 Task: Create a sub task Release to Production / Go Live for the task  Add support for multiple file formats in the app in the project Vigilant , assign it to team member softage.7@softage.net and update the status of the sub task to  On Track  , set the priority of the sub task to Low.
Action: Mouse moved to (26, 52)
Screenshot: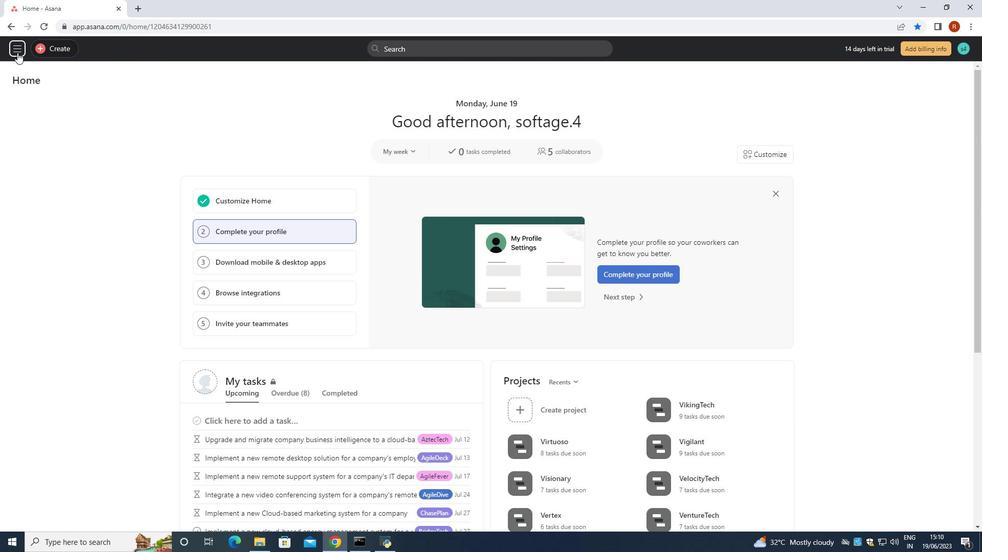 
Action: Mouse pressed left at (26, 52)
Screenshot: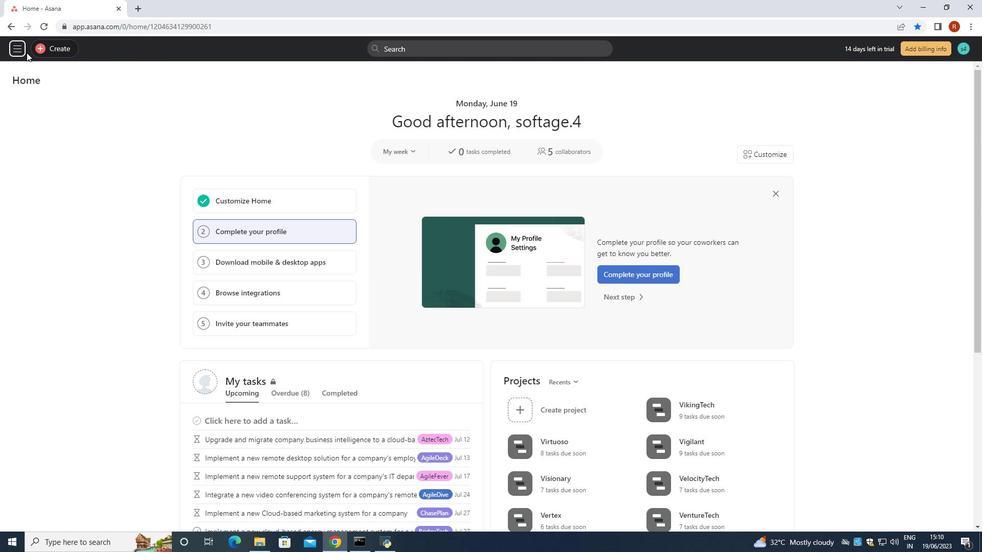 
Action: Mouse moved to (22, 50)
Screenshot: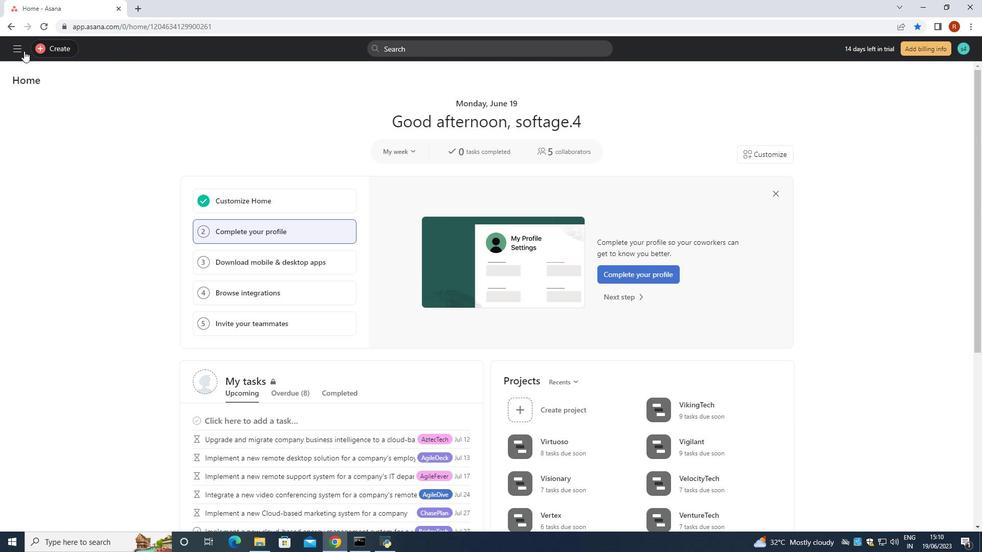 
Action: Mouse pressed left at (22, 50)
Screenshot: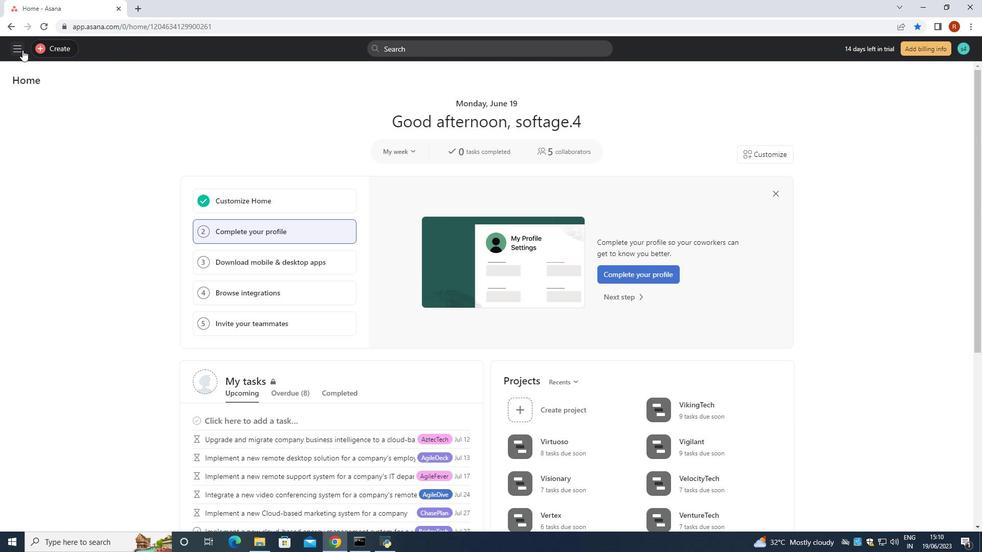 
Action: Mouse moved to (59, 176)
Screenshot: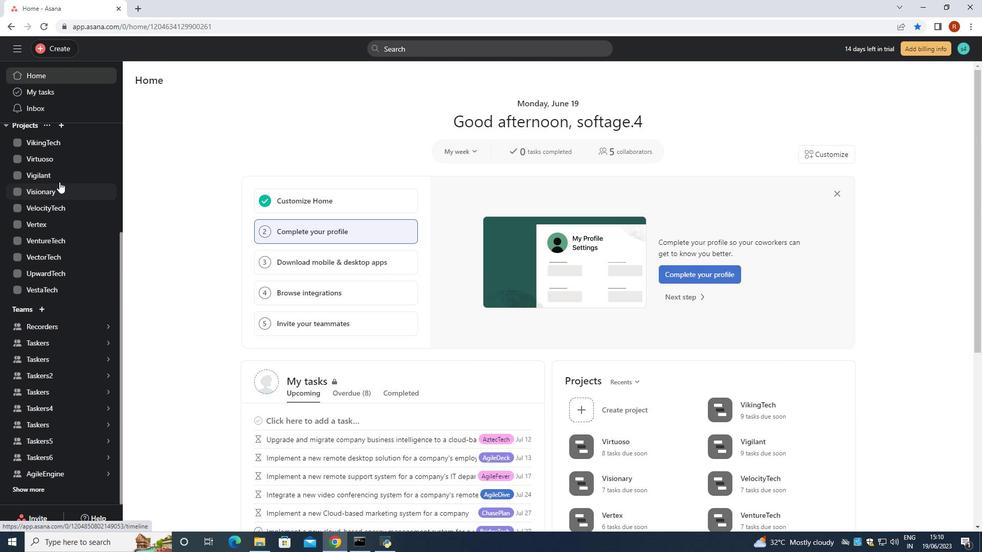 
Action: Mouse pressed left at (59, 176)
Screenshot: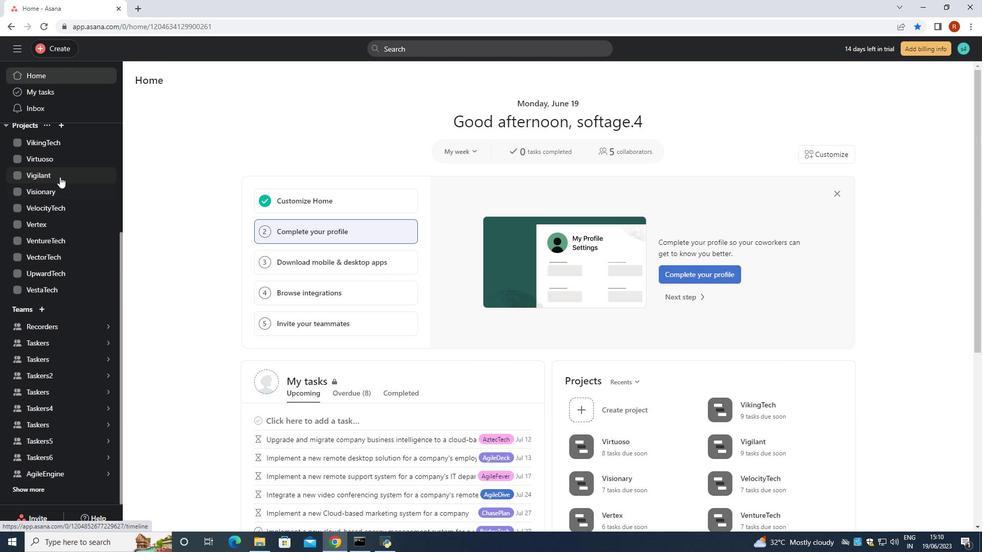 
Action: Mouse moved to (390, 243)
Screenshot: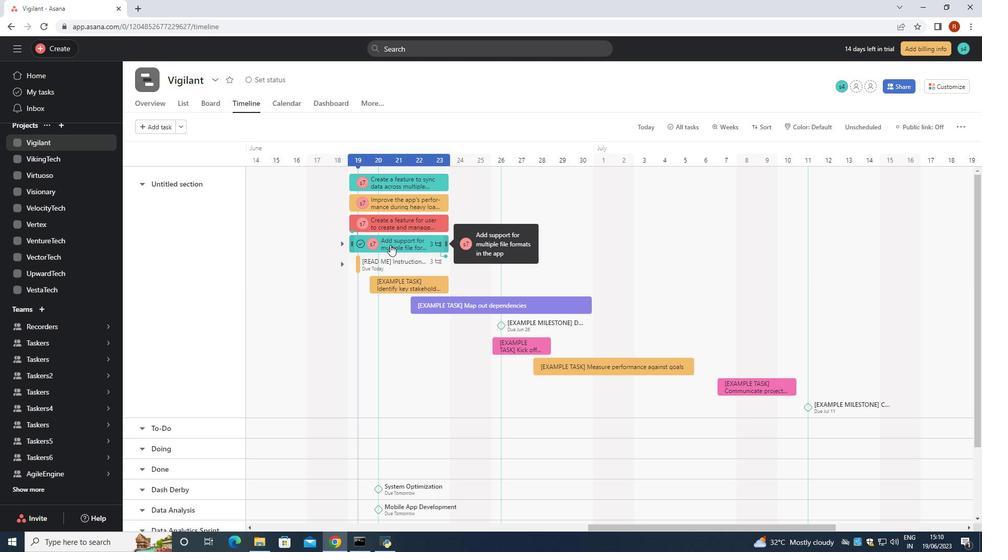 
Action: Mouse pressed left at (390, 243)
Screenshot: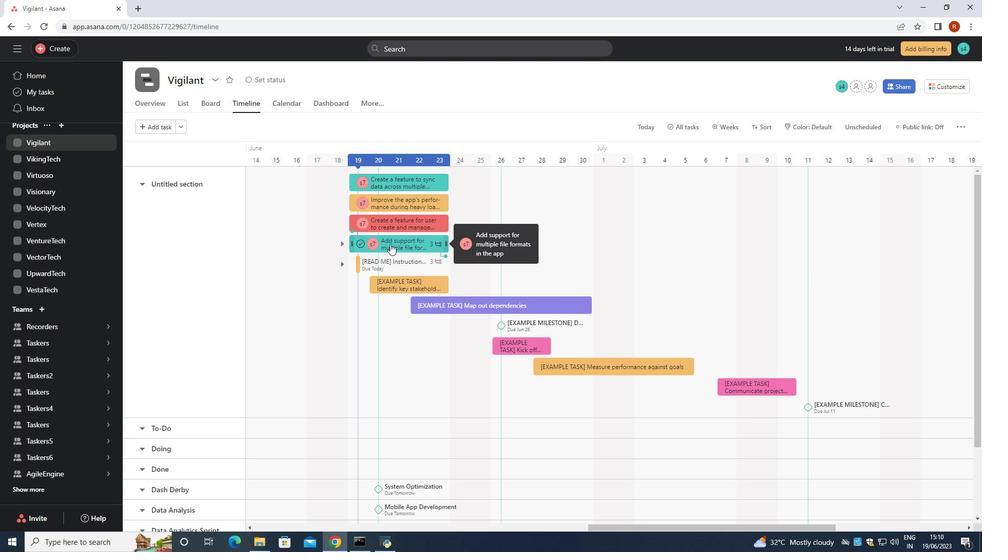 
Action: Mouse moved to (703, 312)
Screenshot: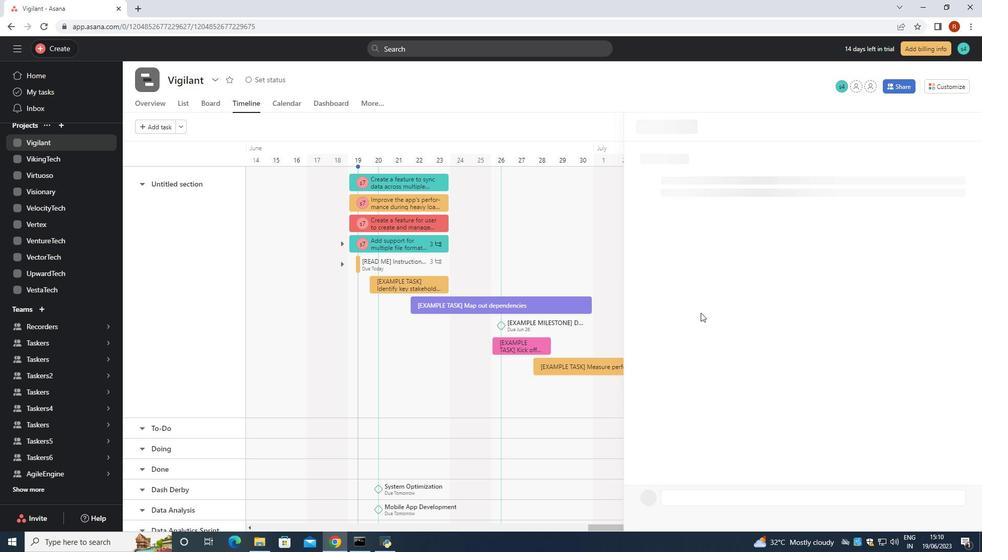 
Action: Mouse scrolled (703, 312) with delta (0, 0)
Screenshot: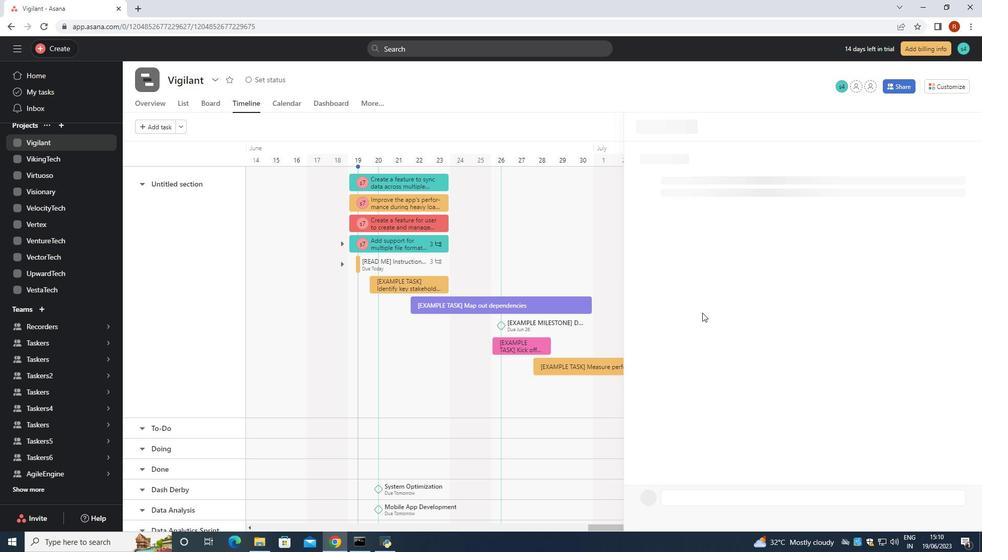 
Action: Mouse scrolled (703, 312) with delta (0, 0)
Screenshot: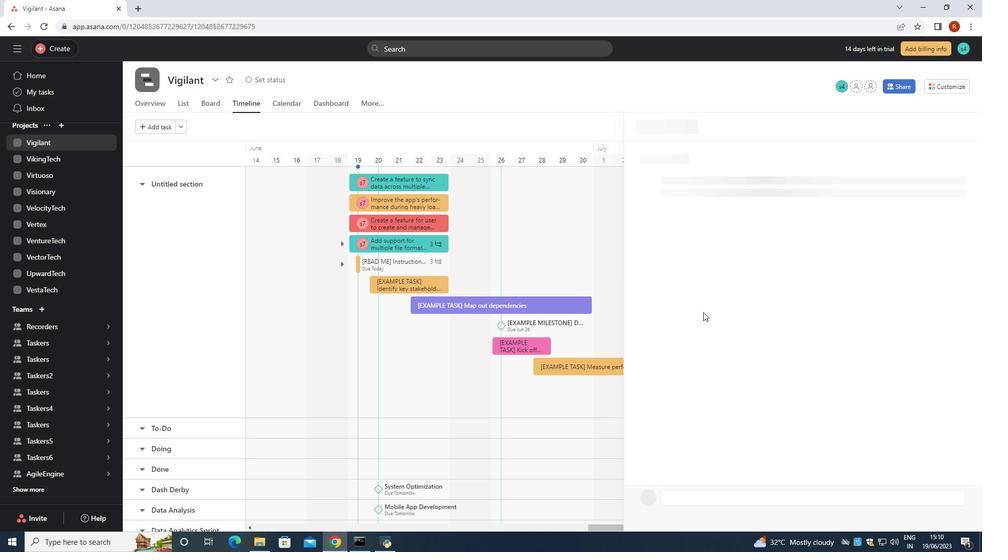 
Action: Mouse scrolled (703, 312) with delta (0, 0)
Screenshot: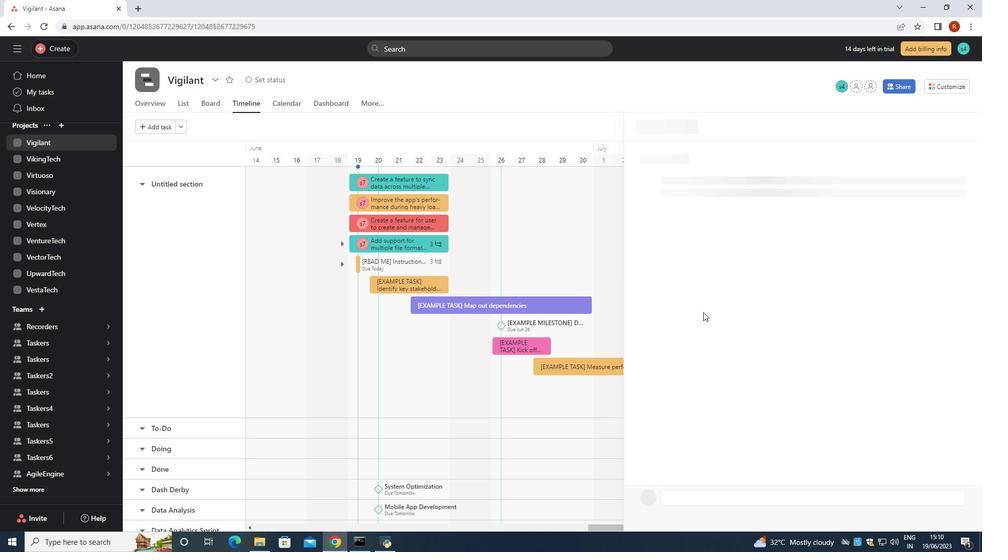 
Action: Mouse scrolled (703, 312) with delta (0, 0)
Screenshot: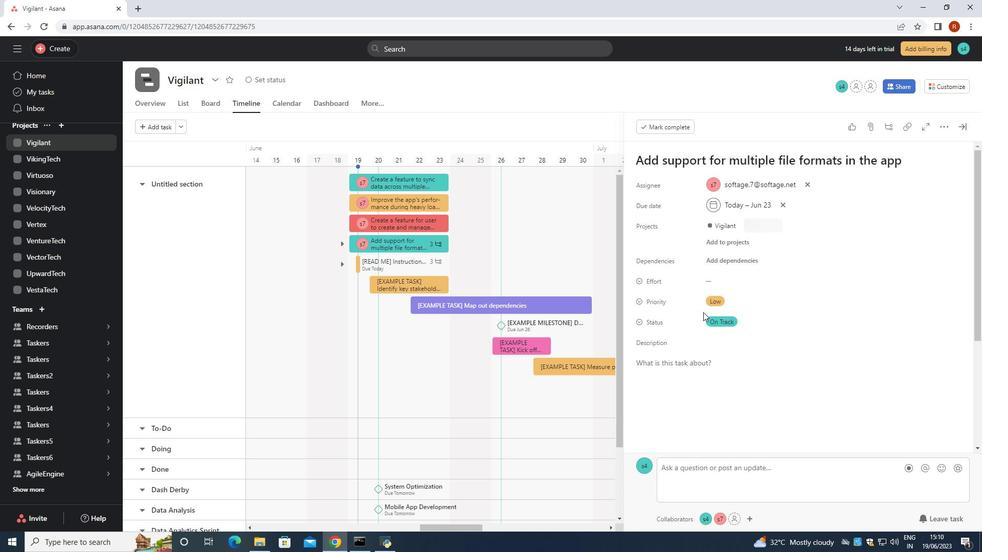 
Action: Mouse scrolled (703, 312) with delta (0, 0)
Screenshot: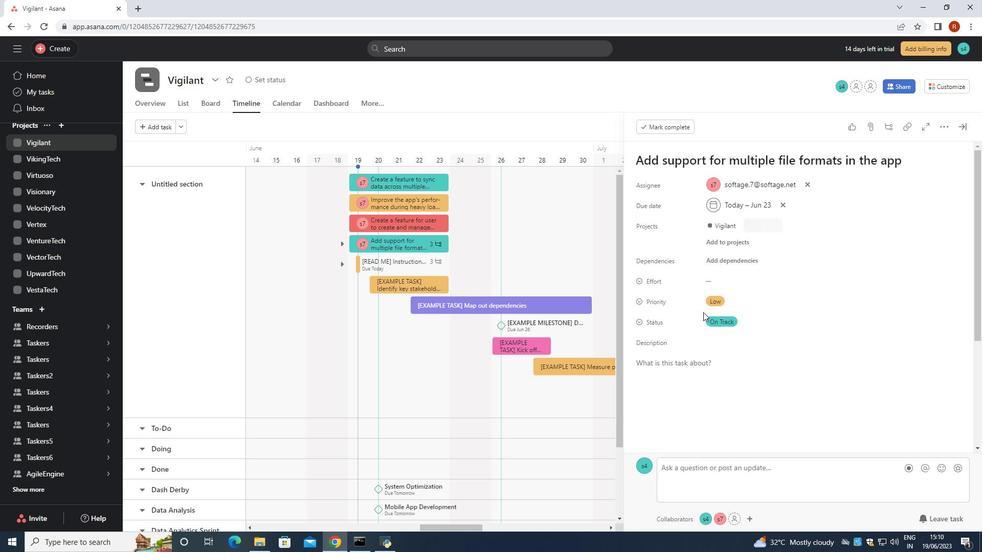 
Action: Mouse moved to (665, 372)
Screenshot: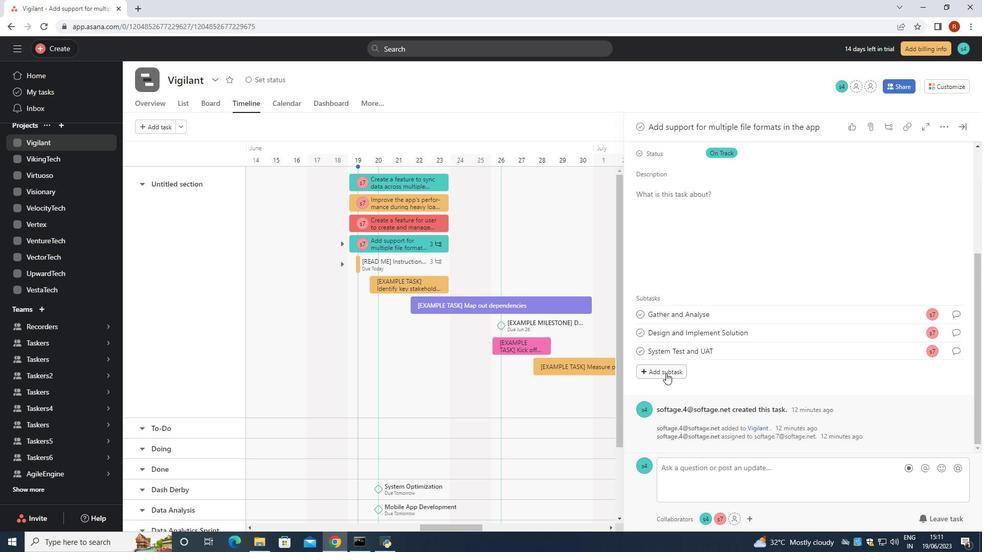 
Action: Mouse pressed left at (665, 372)
Screenshot: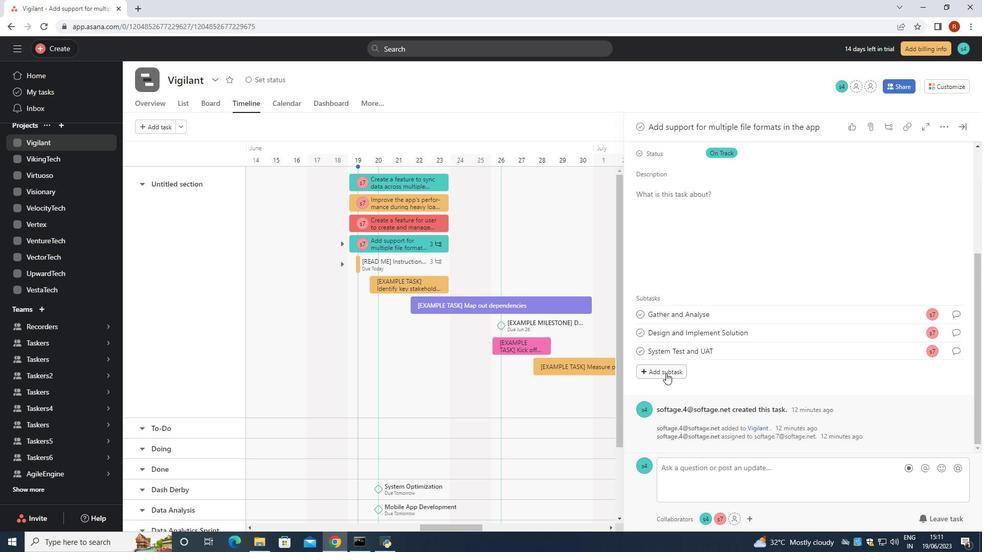 
Action: Mouse moved to (662, 360)
Screenshot: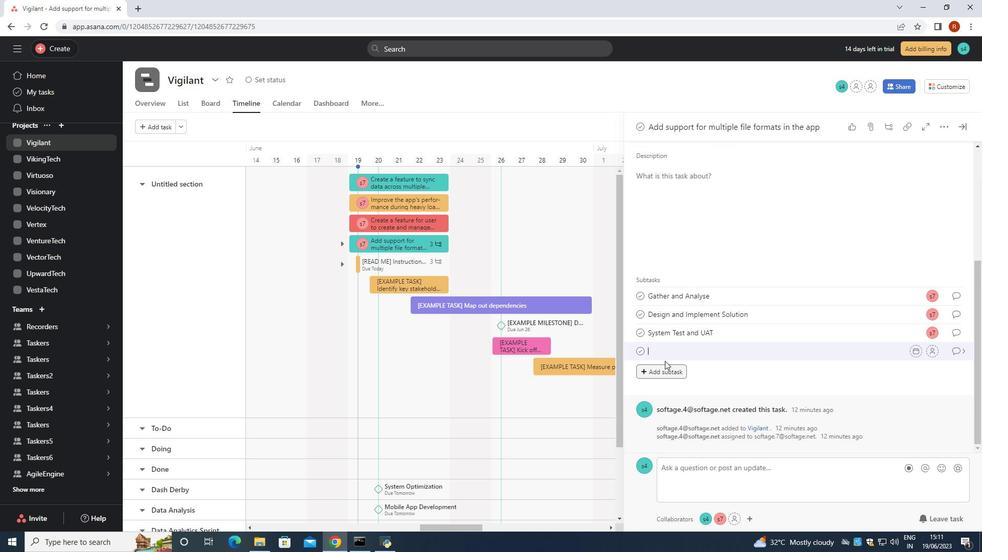 
Action: Key pressed <Key.shift><Key.shift><Key.shift><Key.shift><Key.shift>Release<Key.space>to<Key.space><Key.shift>Production<Key.space>/<Key.space><Key.shift>Go<Key.space><Key.shift>Live
Screenshot: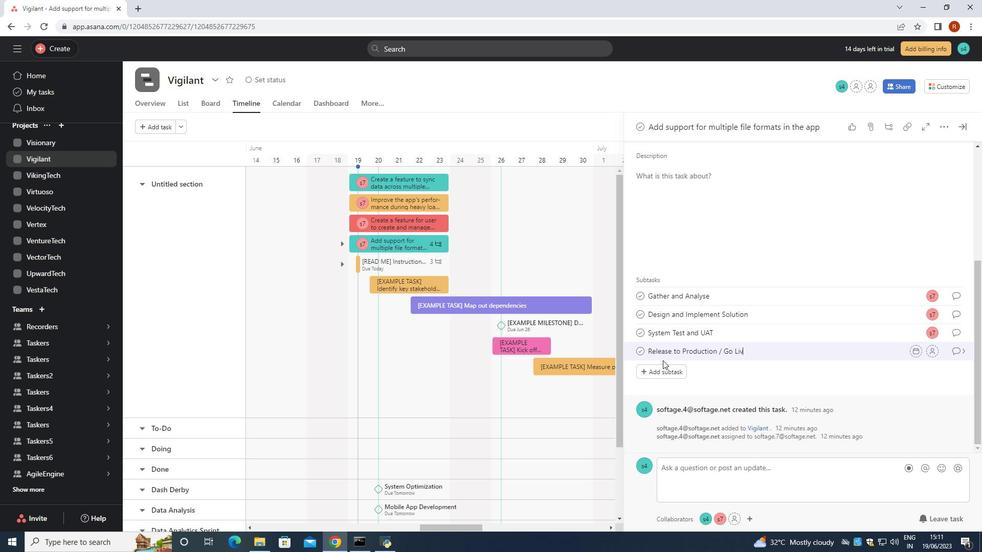 
Action: Mouse moved to (933, 355)
Screenshot: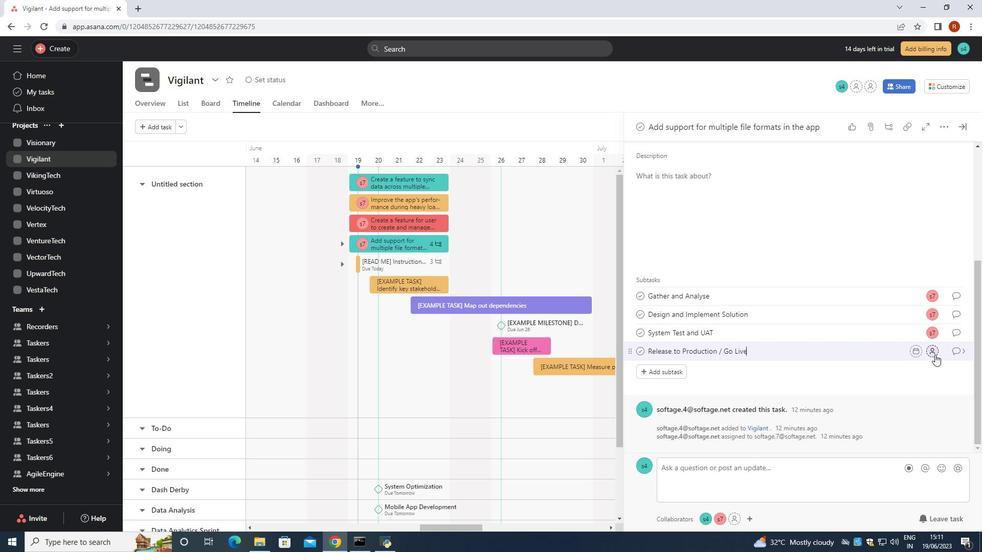 
Action: Mouse pressed left at (933, 355)
Screenshot: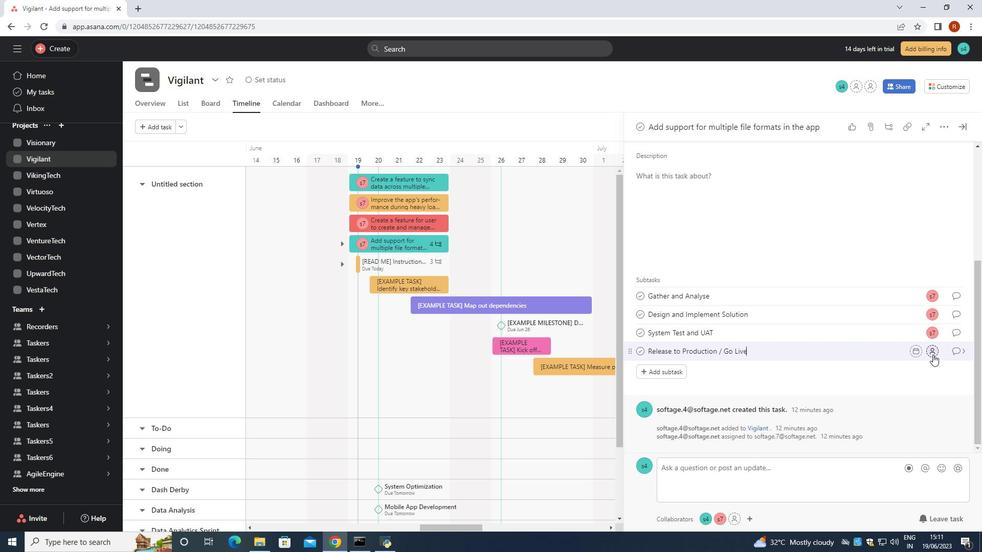 
Action: Mouse moved to (903, 355)
Screenshot: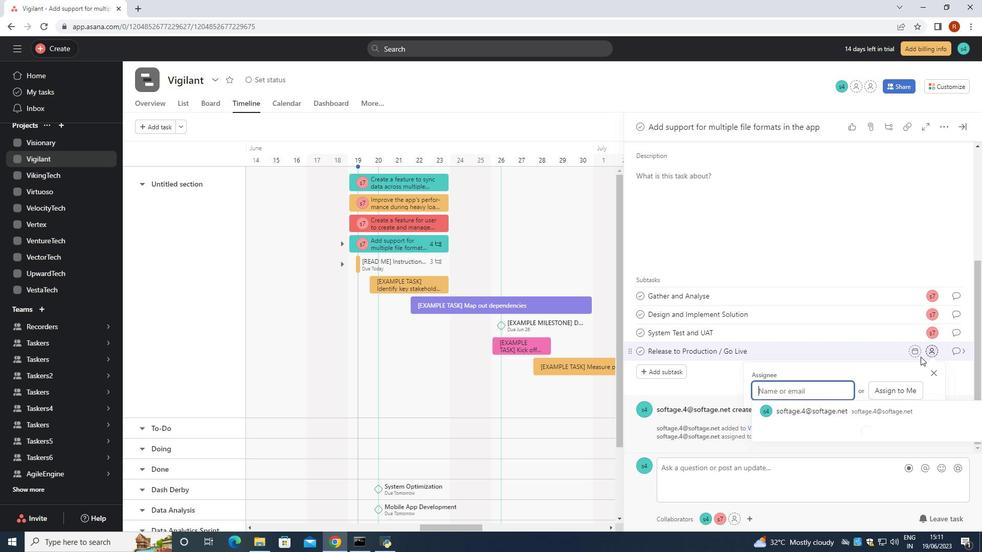 
Action: Key pressed <Key.shift>
Screenshot: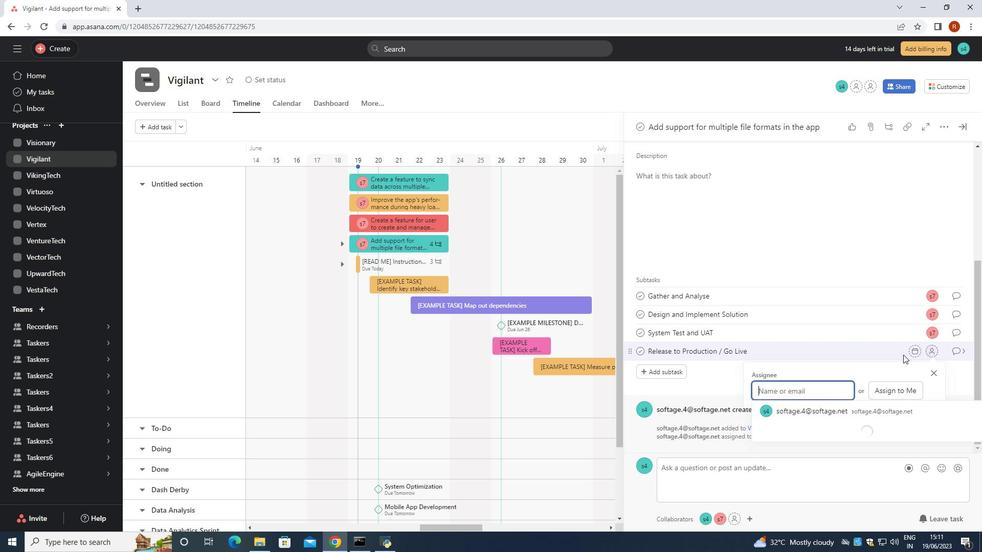 
Action: Mouse moved to (902, 355)
Screenshot: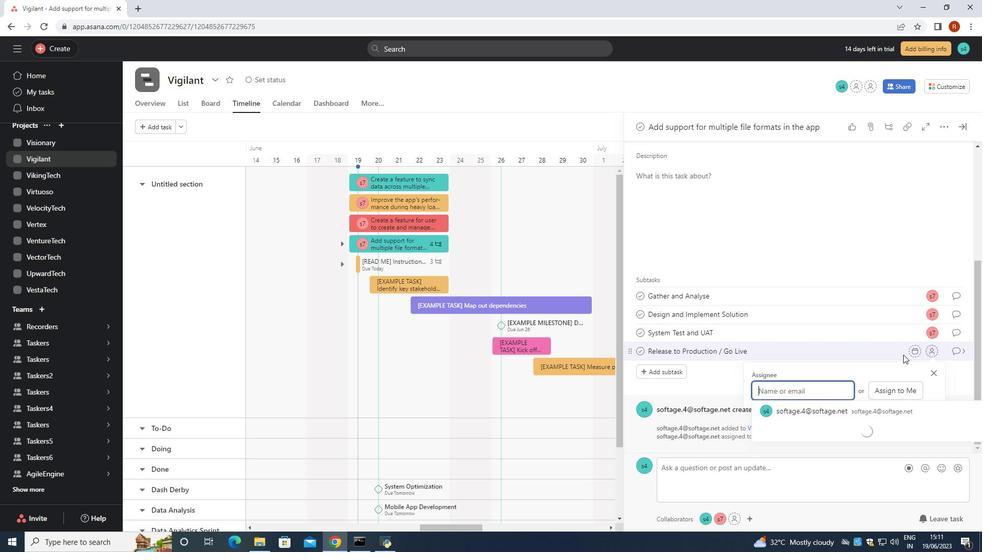 
Action: Key pressed <Key.shift><Key.shift>Si<Key.backspace>od<Key.backspace>fyah<Key.backspace><Key.backspace><Key.backspace><Key.backspace>ftage.7<Key.shift>@
Screenshot: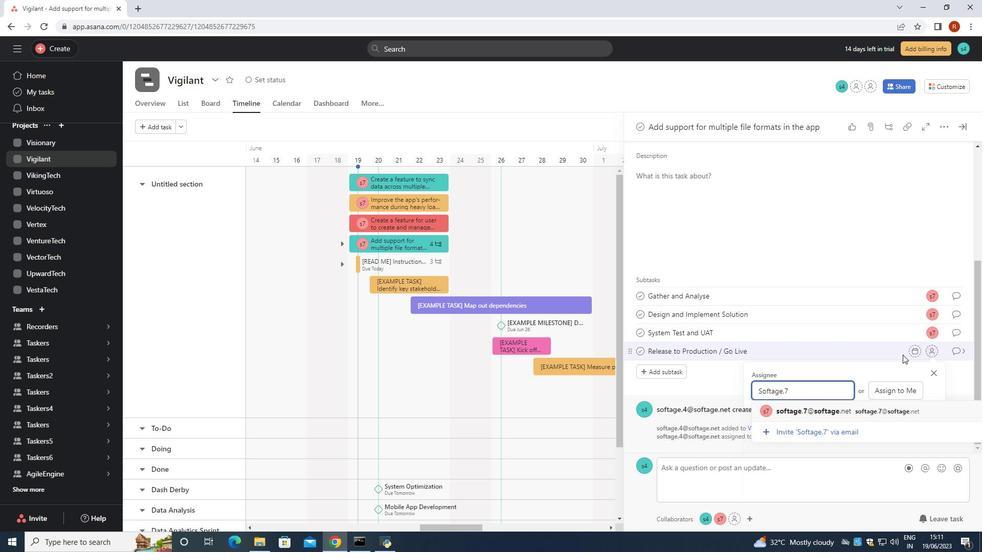 
Action: Mouse moved to (886, 407)
Screenshot: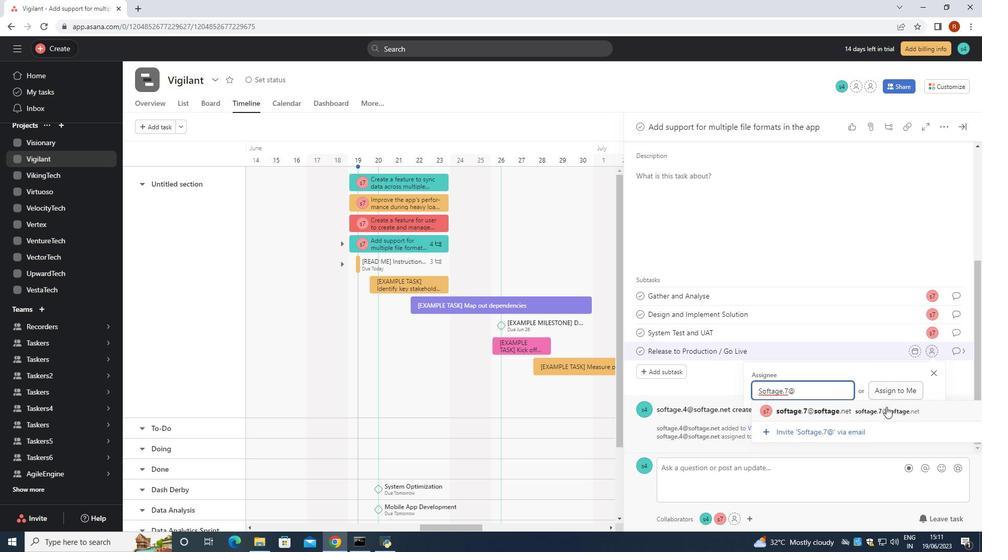 
Action: Mouse pressed left at (886, 407)
Screenshot: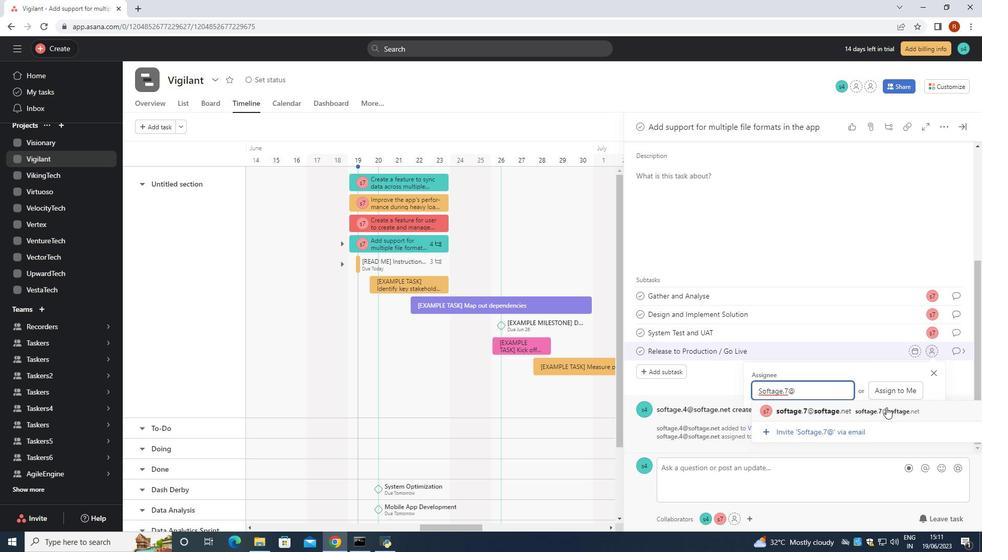 
Action: Mouse moved to (956, 345)
Screenshot: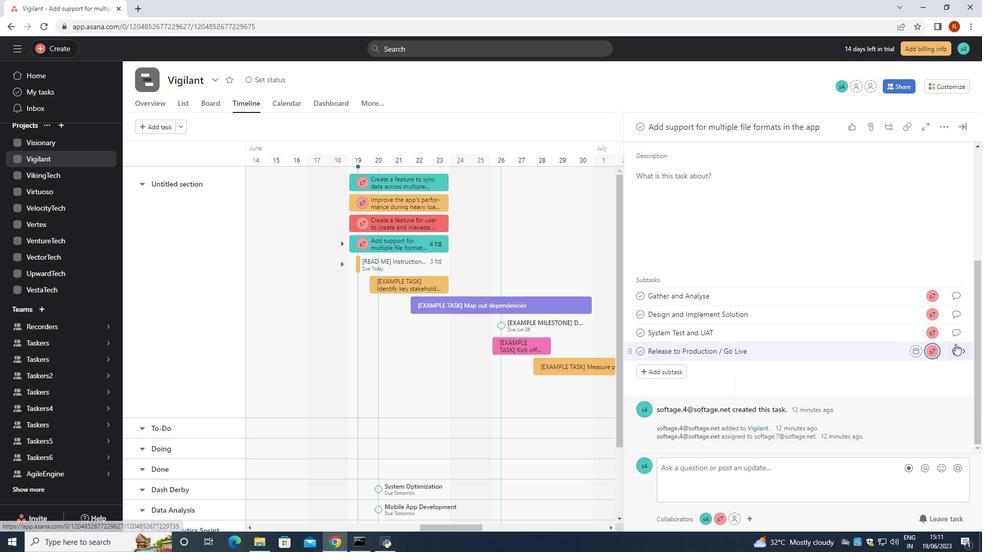 
Action: Mouse pressed left at (956, 345)
Screenshot: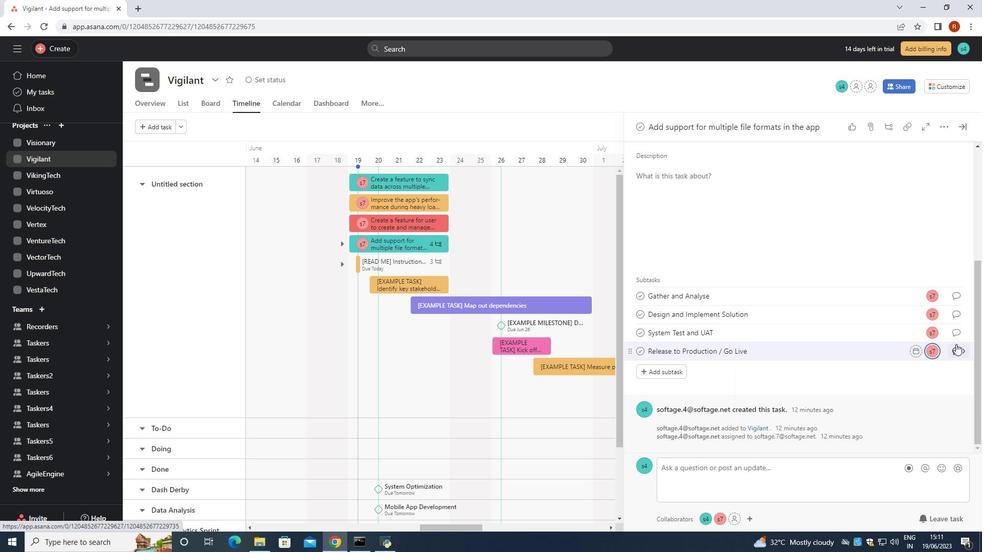 
Action: Mouse moved to (684, 273)
Screenshot: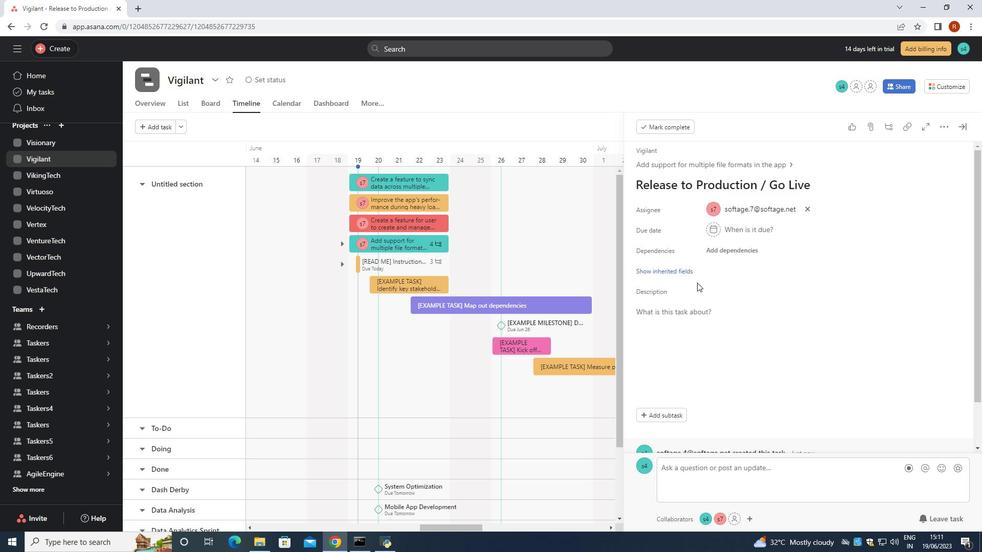 
Action: Mouse pressed left at (684, 273)
Screenshot: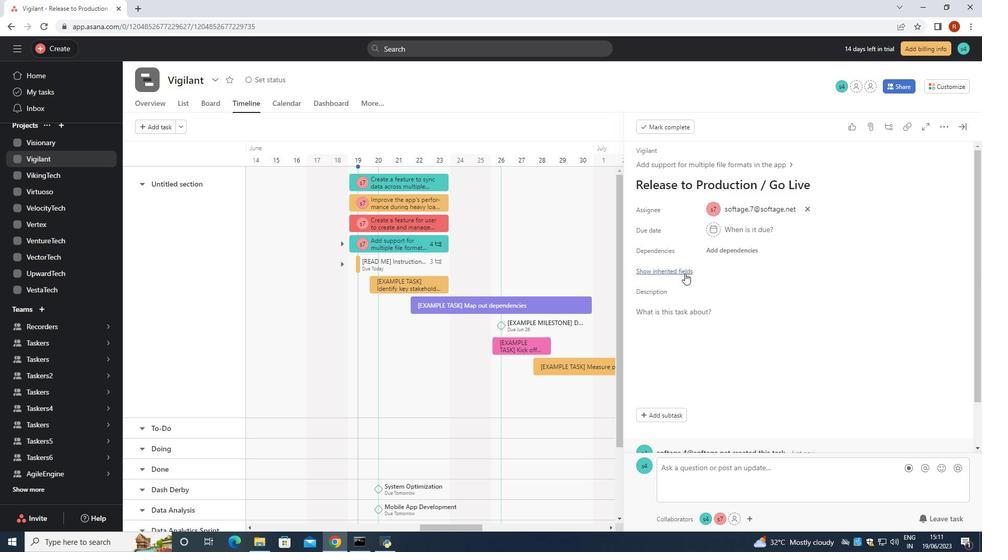 
Action: Mouse moved to (709, 333)
Screenshot: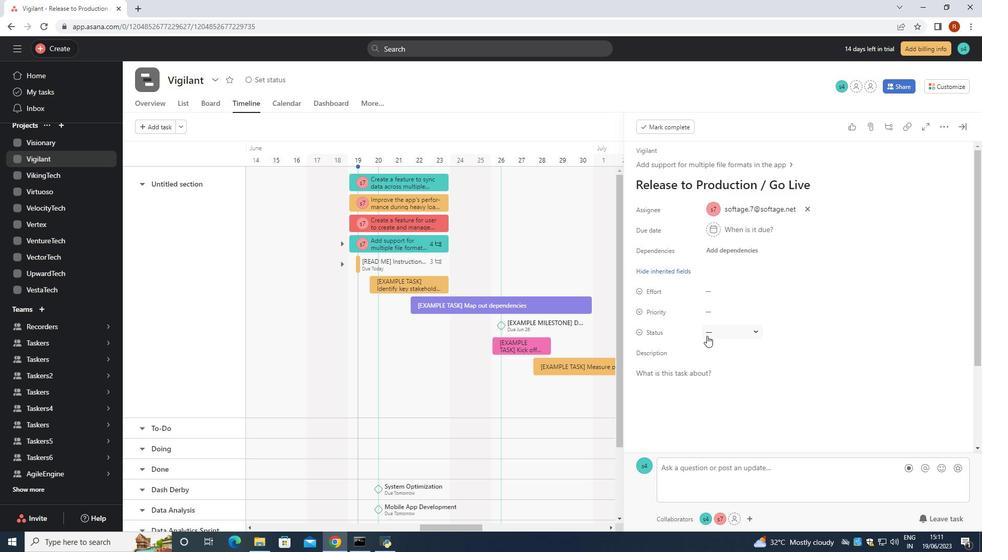 
Action: Mouse pressed left at (709, 333)
Screenshot: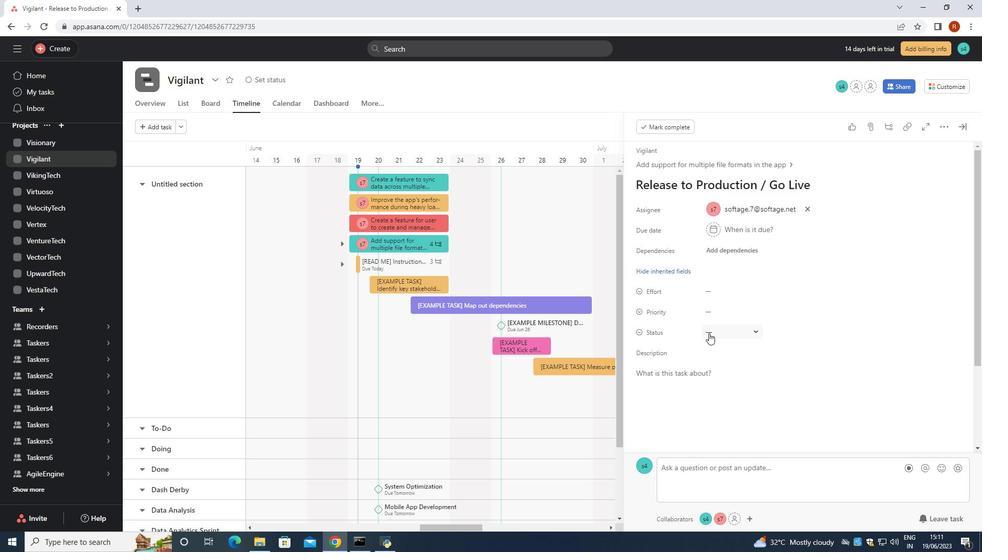 
Action: Mouse moved to (741, 363)
Screenshot: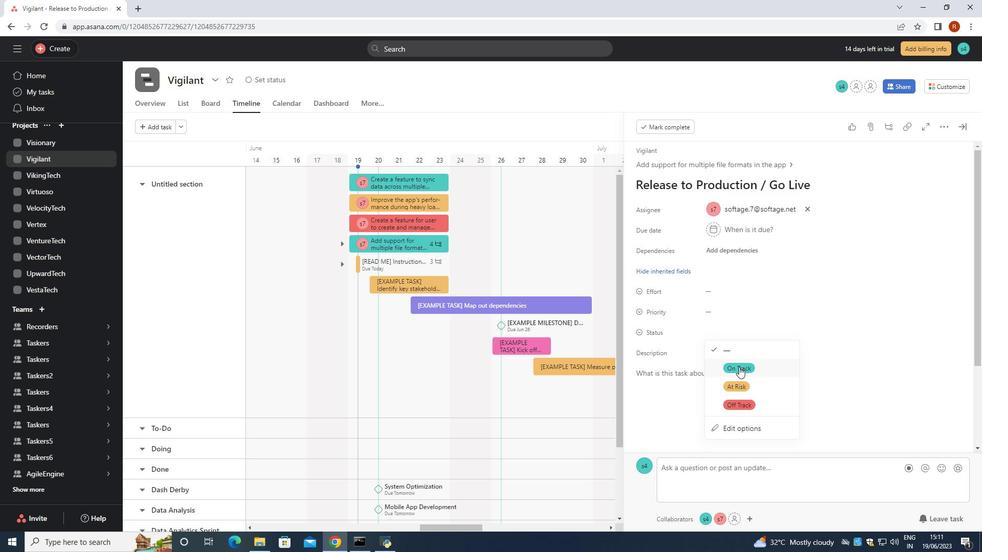 
Action: Mouse pressed left at (741, 363)
Screenshot: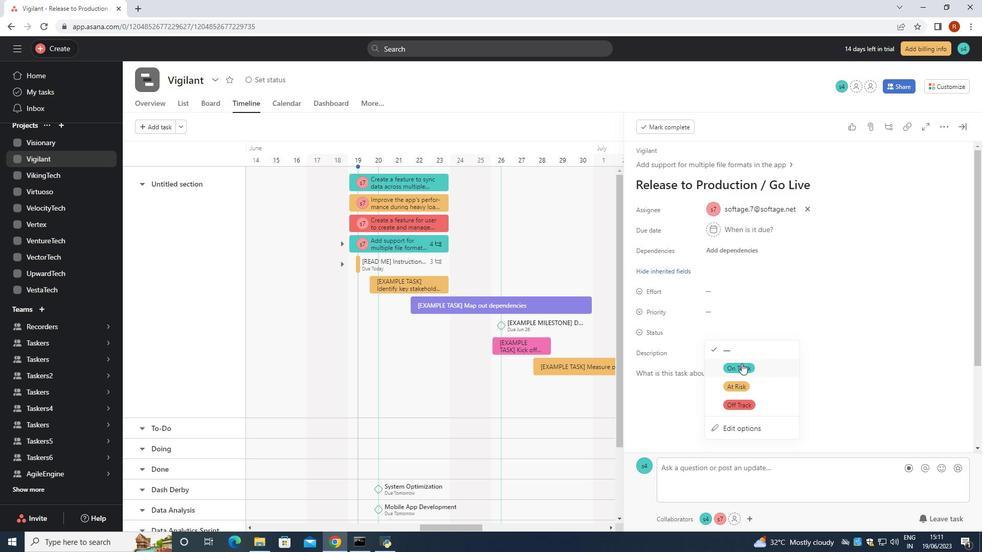
Action: Mouse moved to (725, 312)
Screenshot: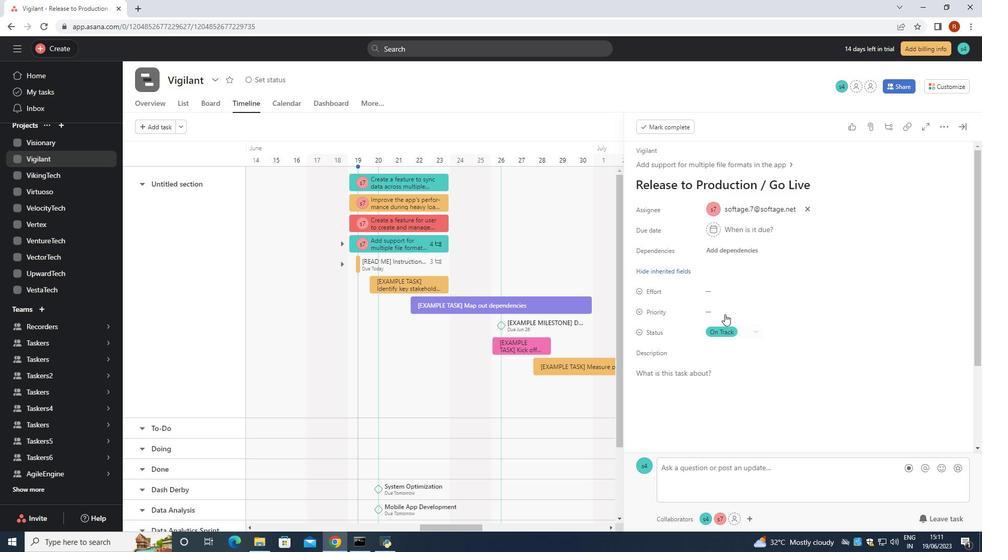 
Action: Mouse pressed left at (725, 312)
Screenshot: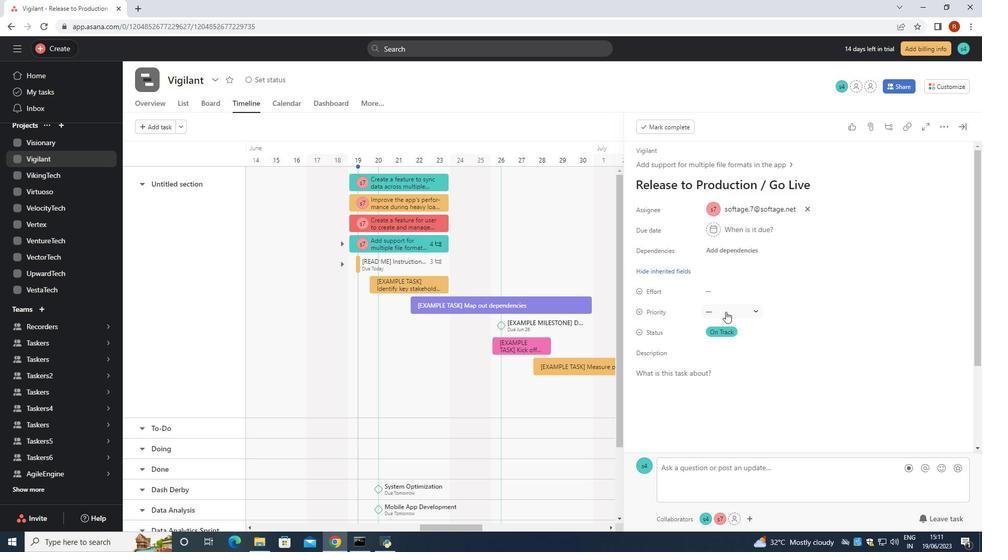 
Action: Mouse moved to (740, 380)
Screenshot: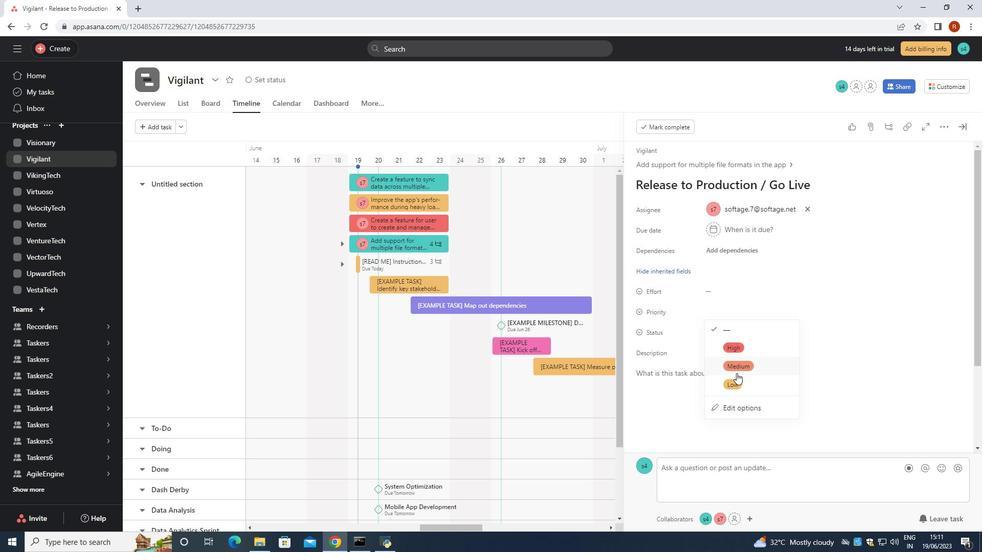 
Action: Mouse pressed left at (740, 380)
Screenshot: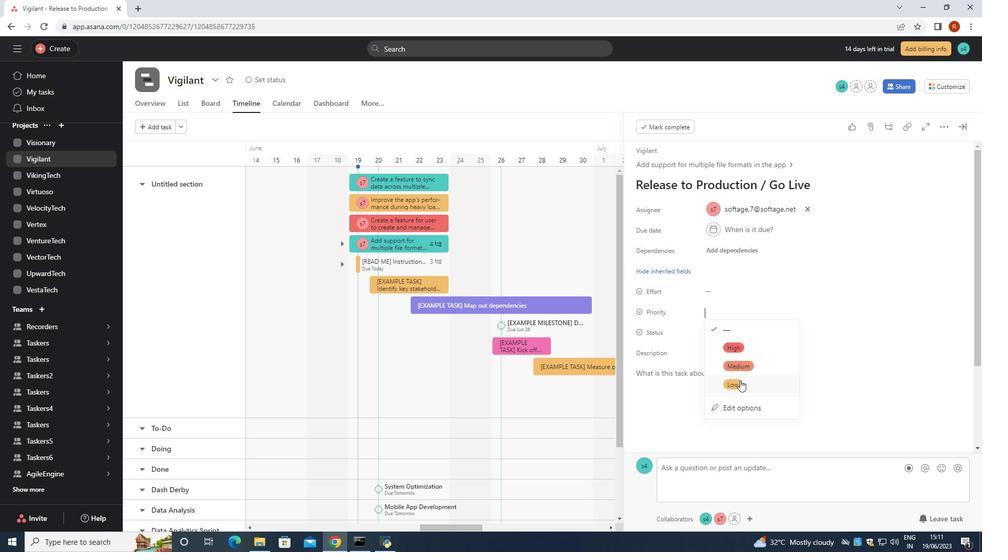 
Action: Mouse moved to (777, 388)
Screenshot: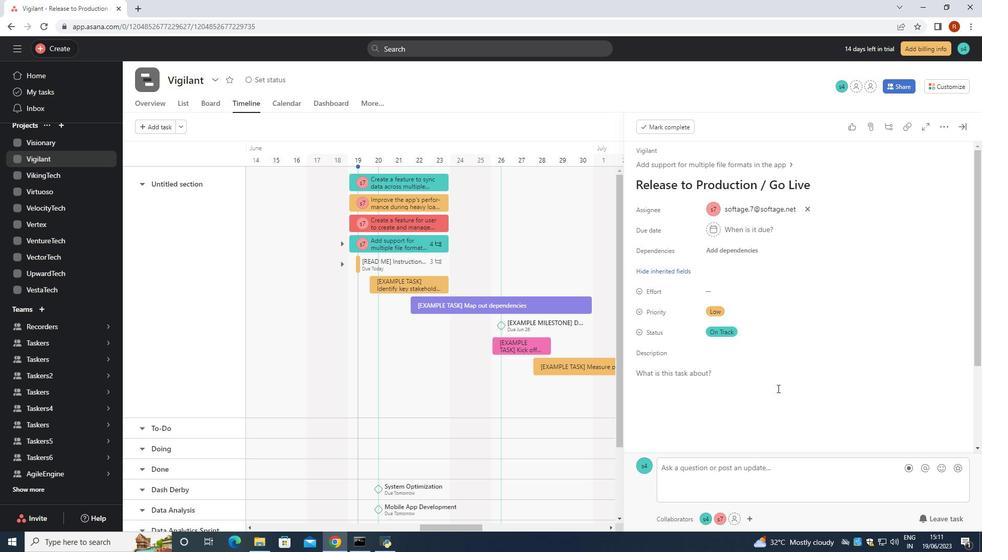 
